 Task: Add the task  Implement a new virtual private network (VPN) system for a company to the section Code Crushers in the project AgileMentor and add a Due Date to the respective task as 2024/03/20
Action: Mouse moved to (76, 242)
Screenshot: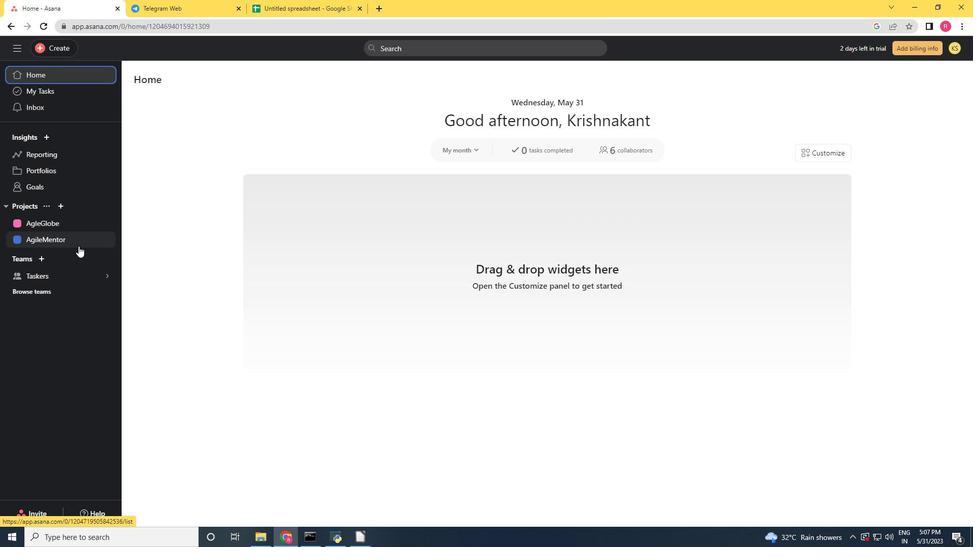 
Action: Mouse pressed left at (76, 242)
Screenshot: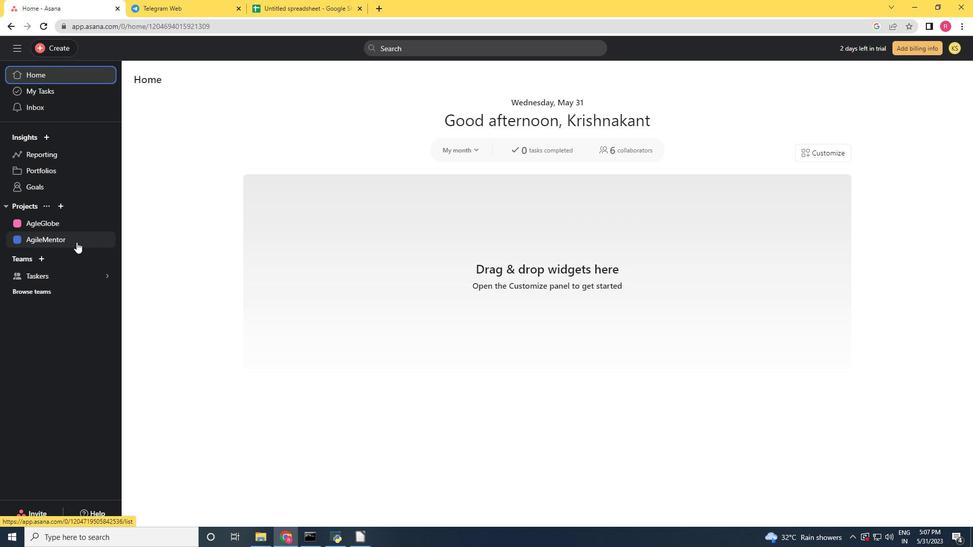
Action: Mouse moved to (517, 346)
Screenshot: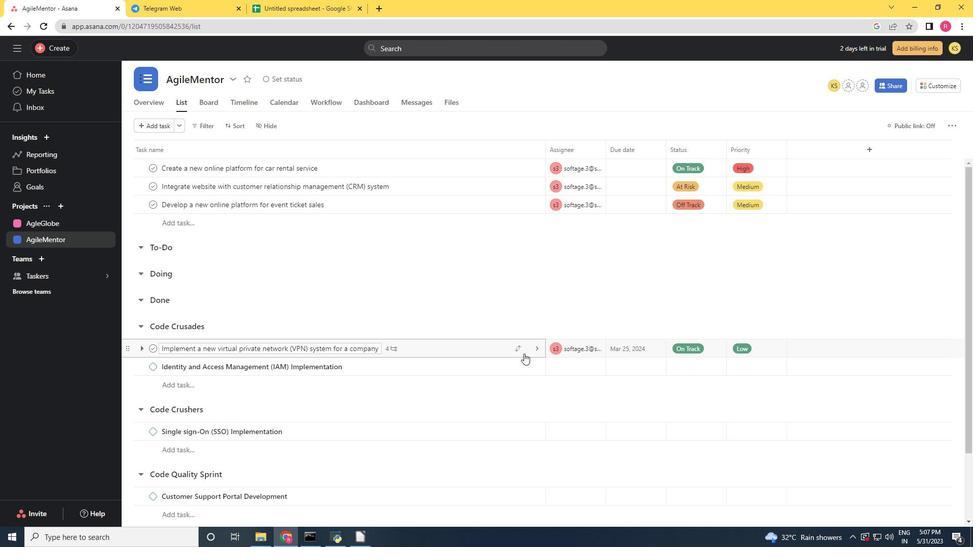 
Action: Mouse pressed left at (517, 346)
Screenshot: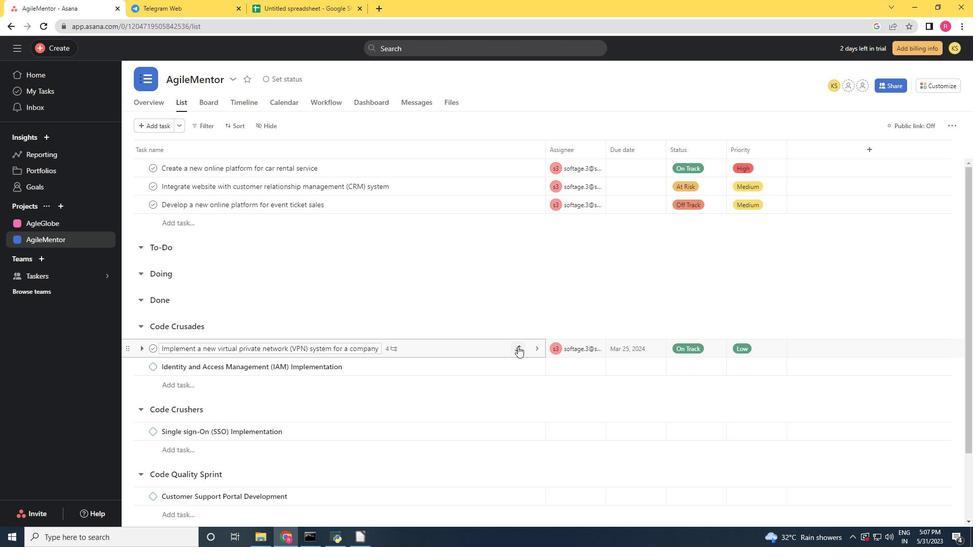 
Action: Mouse moved to (480, 290)
Screenshot: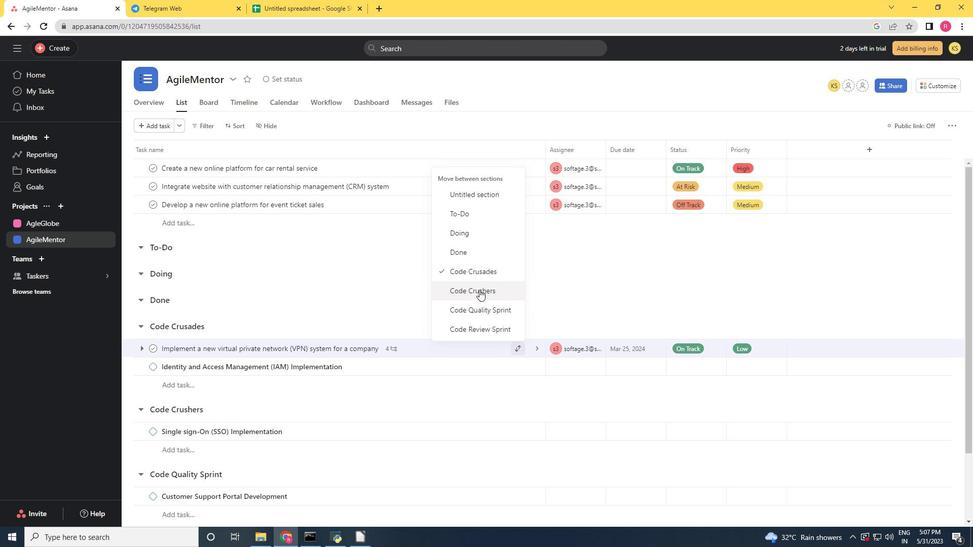 
Action: Mouse pressed left at (480, 290)
Screenshot: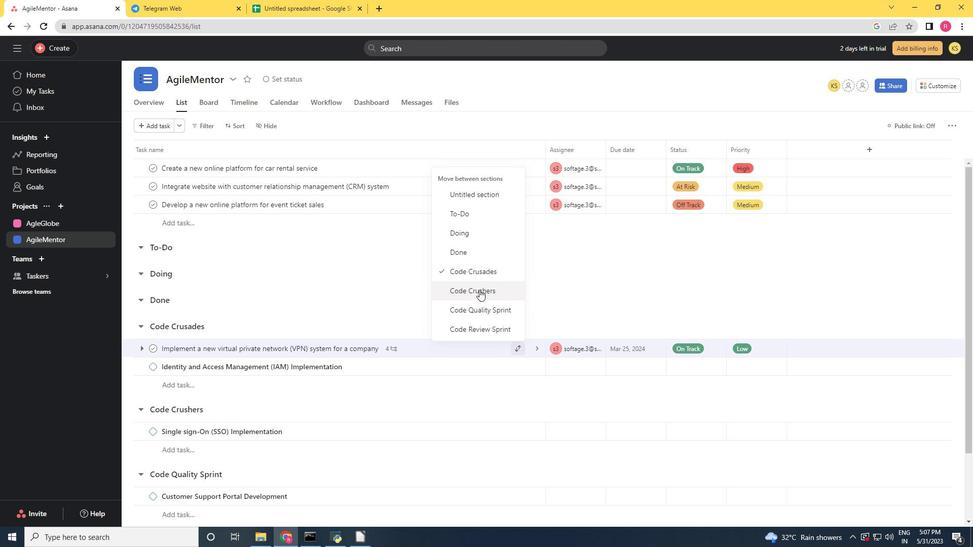 
Action: Mouse moved to (489, 416)
Screenshot: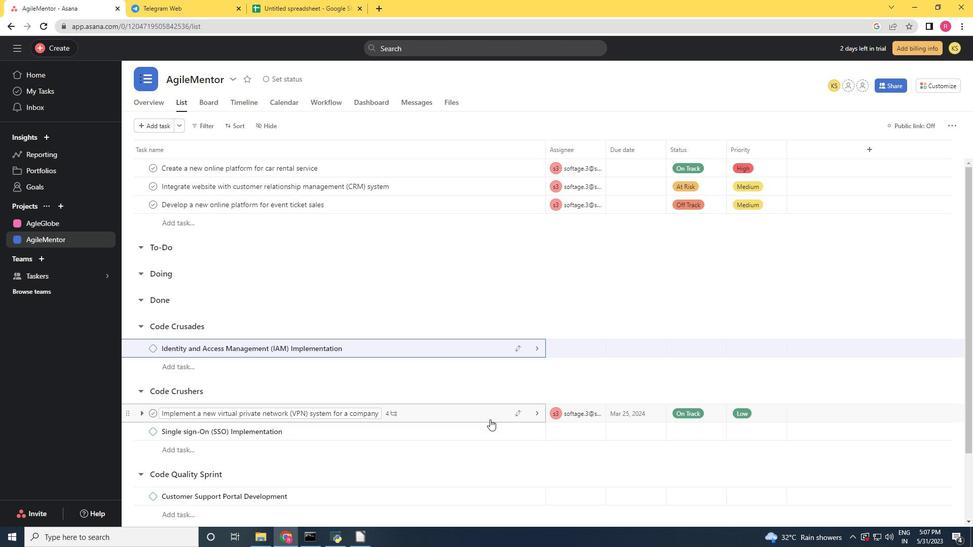 
Action: Mouse pressed left at (489, 416)
Screenshot: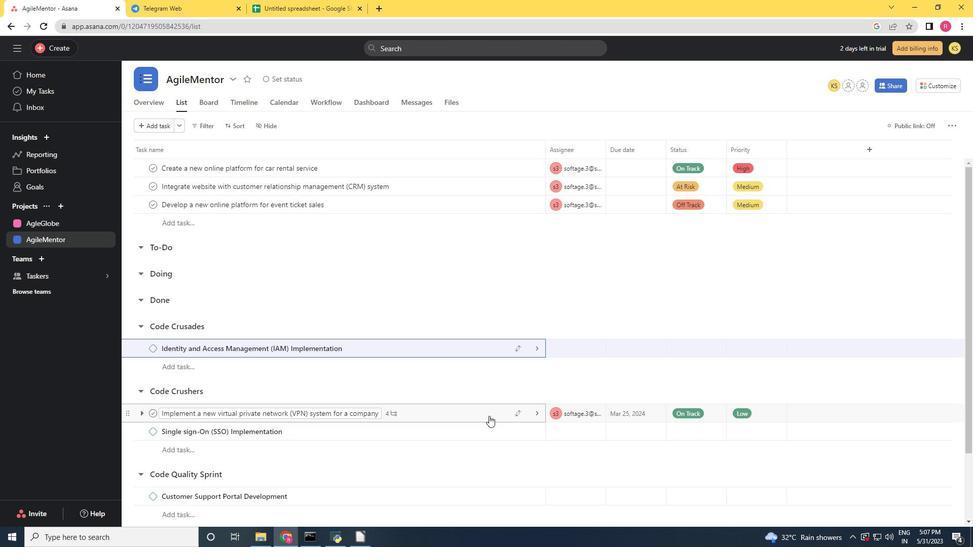 
Action: Mouse moved to (771, 219)
Screenshot: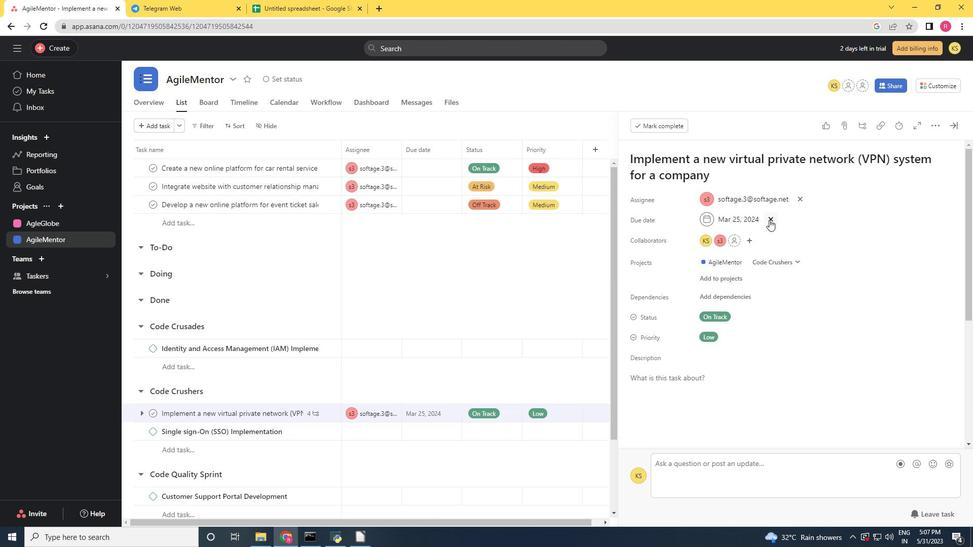 
Action: Mouse pressed left at (771, 219)
Screenshot: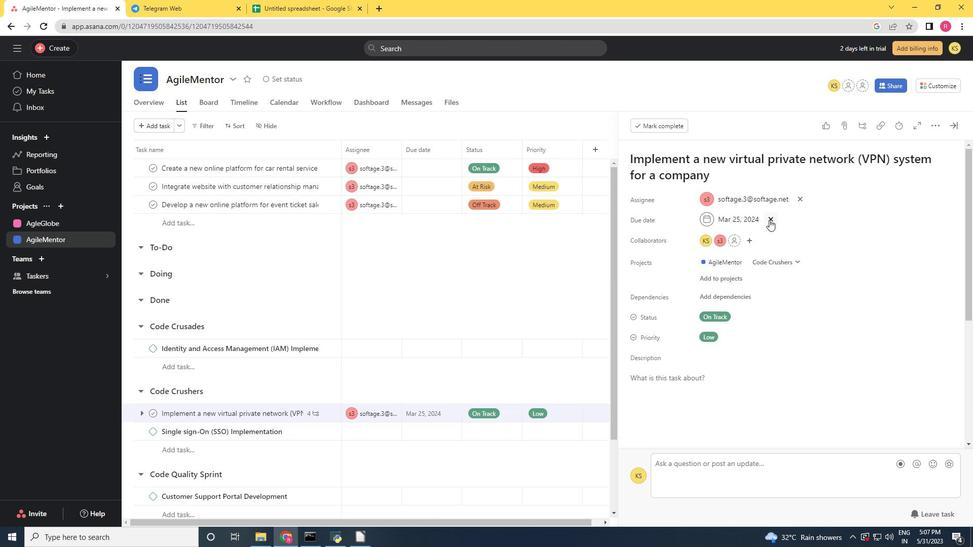 
Action: Mouse moved to (726, 221)
Screenshot: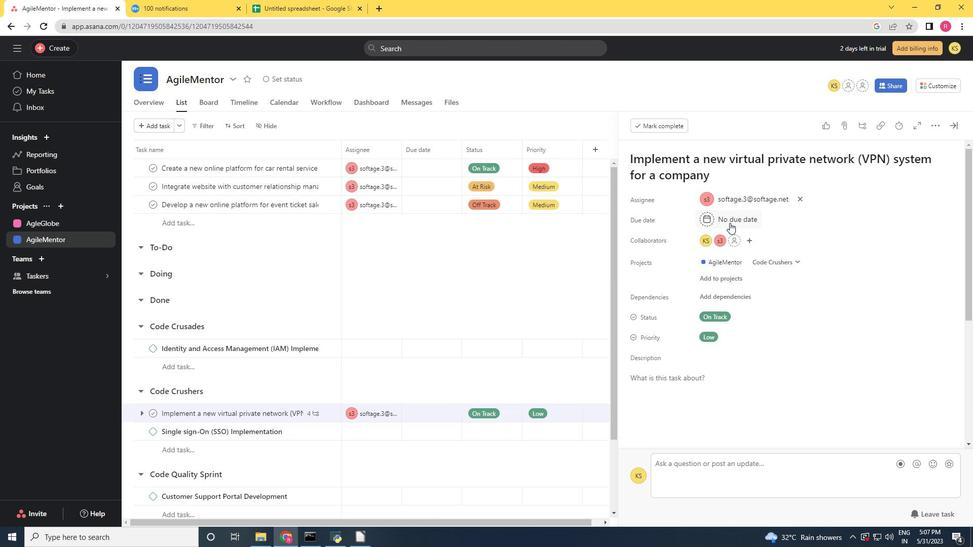 
Action: Mouse pressed left at (726, 221)
Screenshot: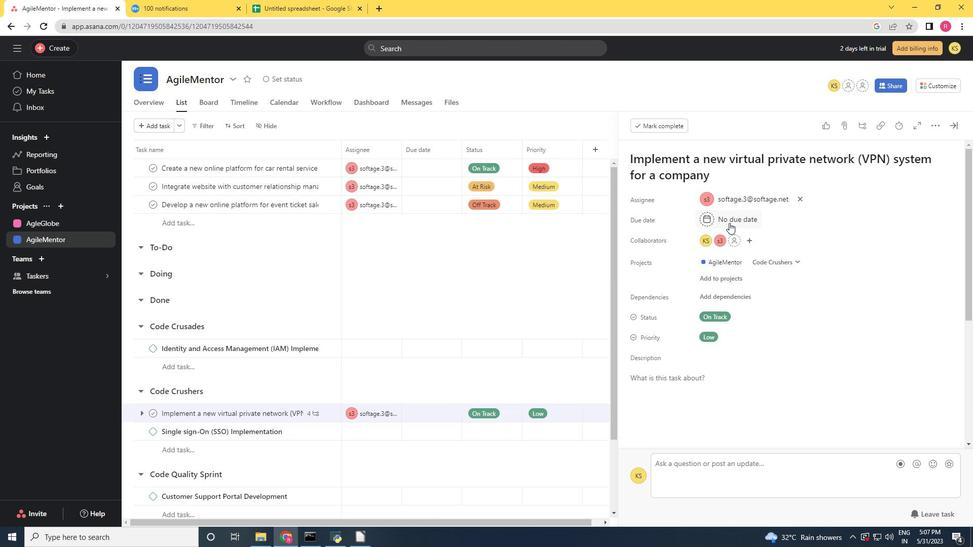 
Action: Mouse moved to (821, 268)
Screenshot: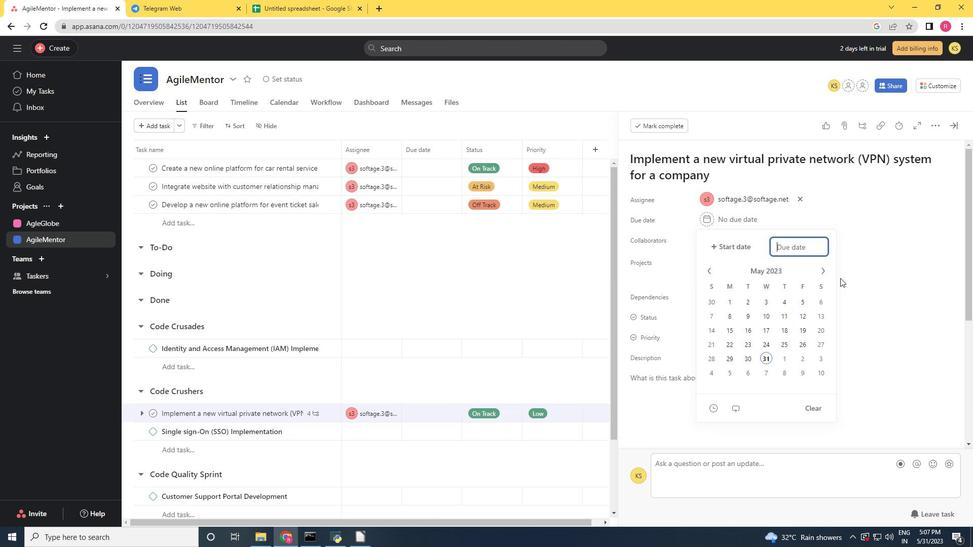 
Action: Mouse pressed left at (821, 268)
Screenshot: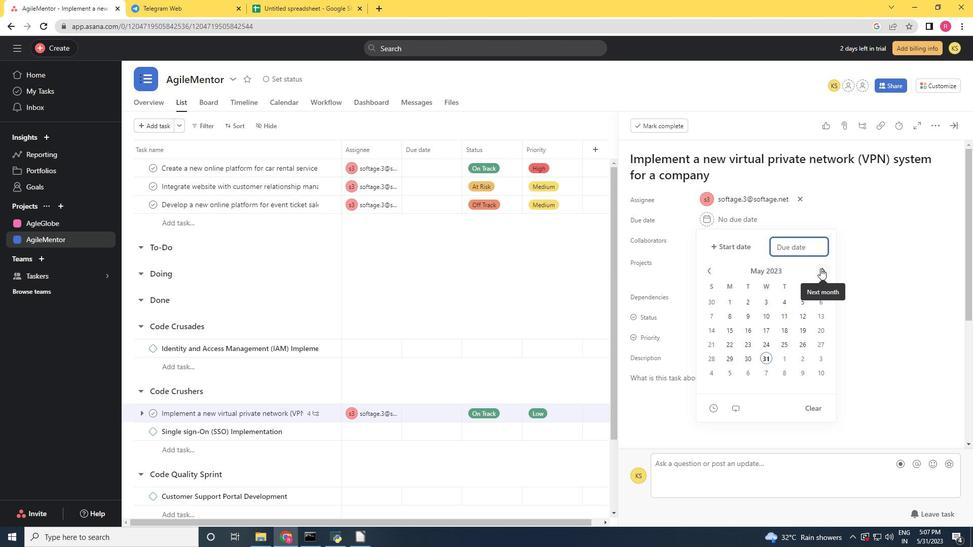 
Action: Mouse pressed left at (821, 268)
Screenshot: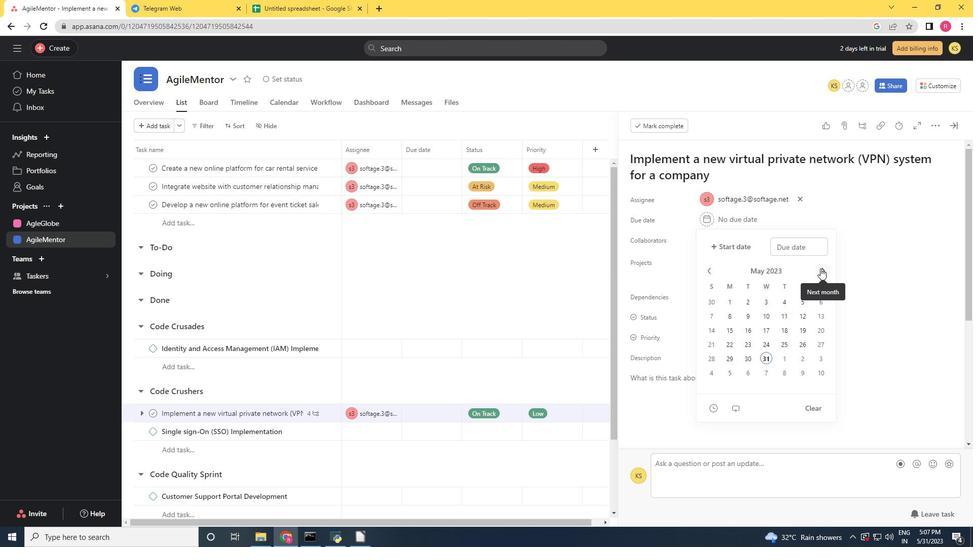 
Action: Mouse pressed left at (821, 268)
Screenshot: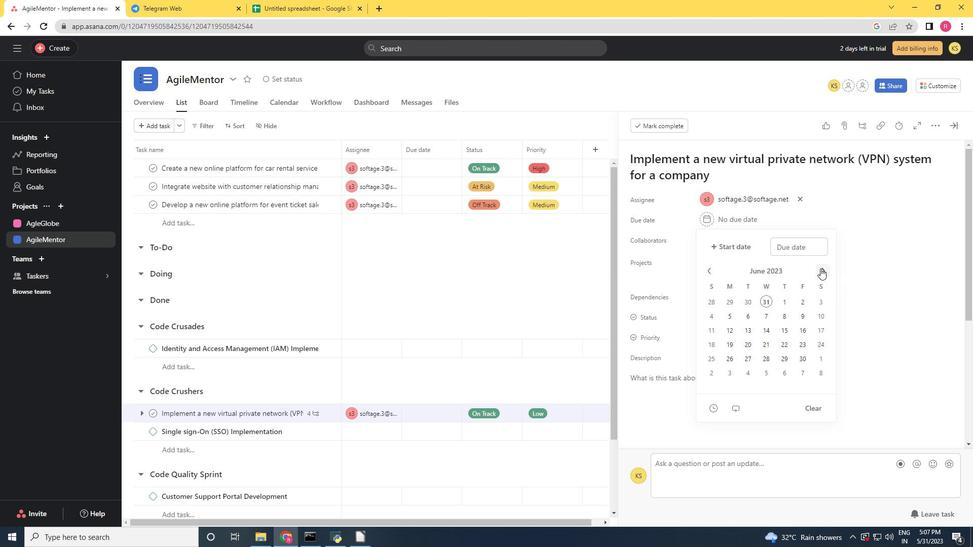 
Action: Mouse pressed left at (821, 268)
Screenshot: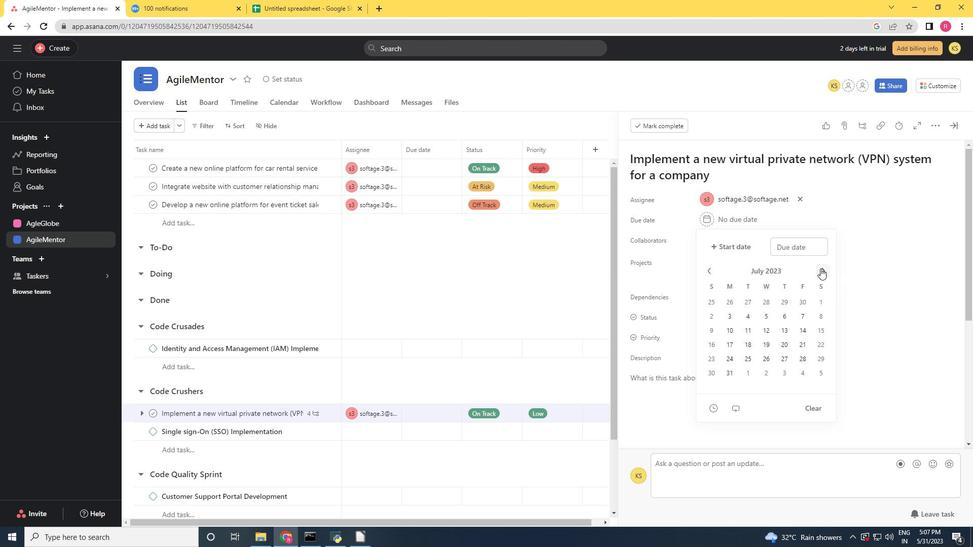 
Action: Mouse pressed left at (821, 268)
Screenshot: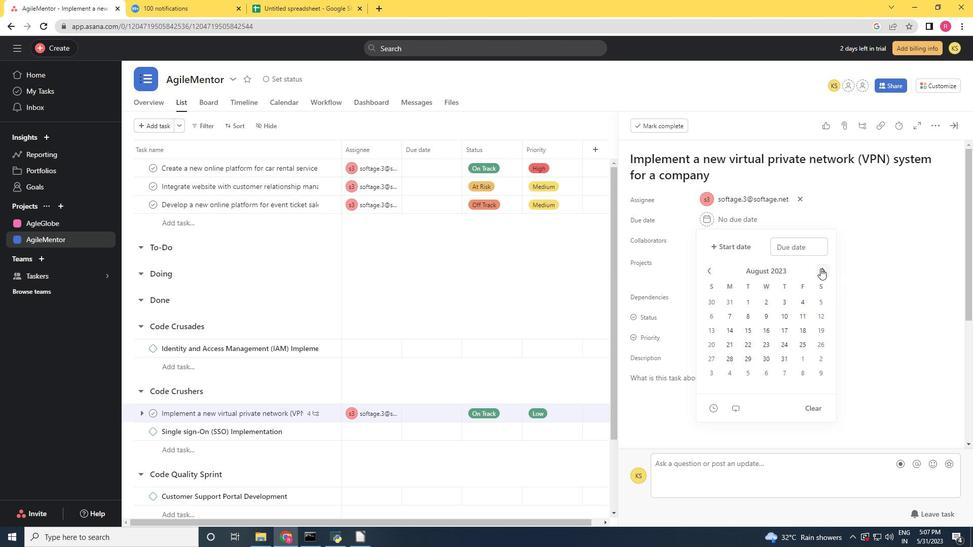 
Action: Mouse pressed left at (821, 268)
Screenshot: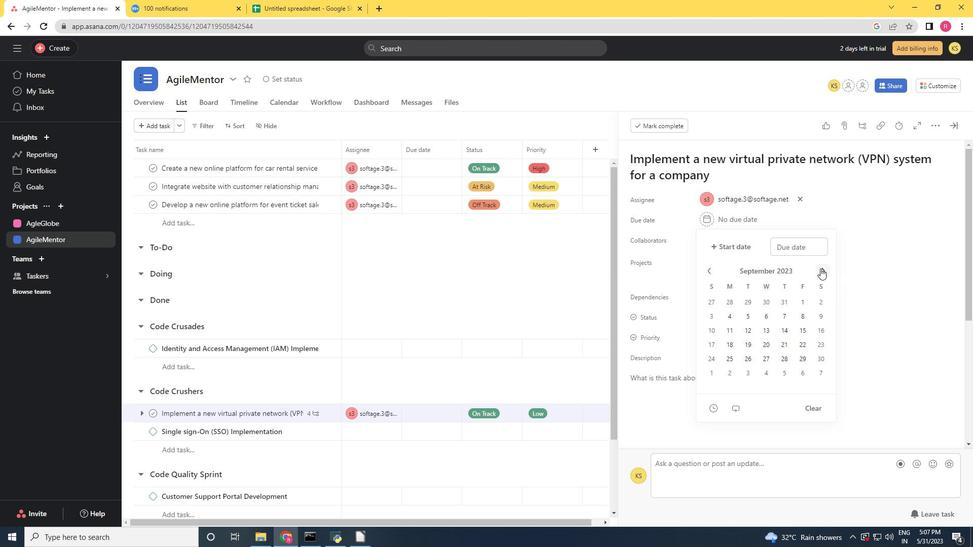 
Action: Mouse pressed left at (821, 268)
Screenshot: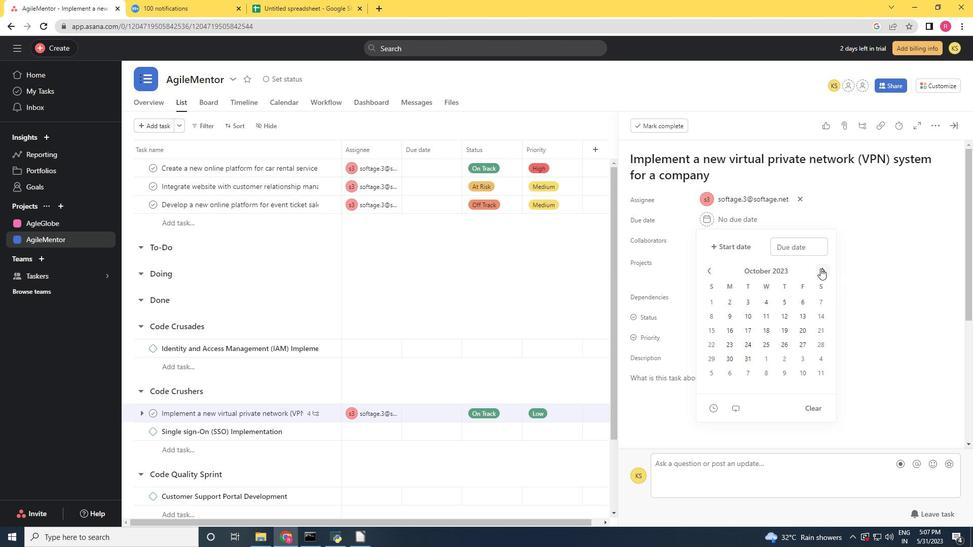 
Action: Mouse pressed left at (821, 268)
Screenshot: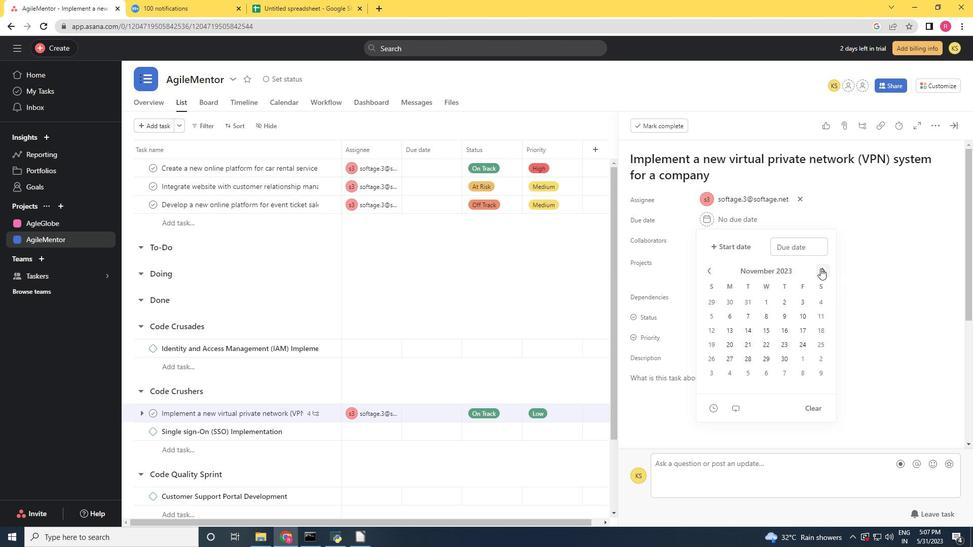 
Action: Mouse pressed left at (821, 268)
Screenshot: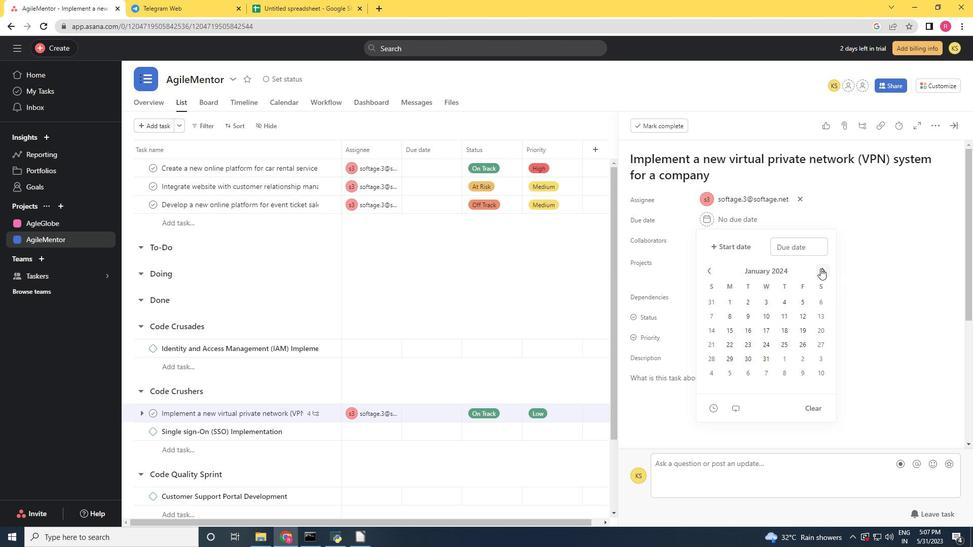 
Action: Mouse pressed left at (821, 268)
Screenshot: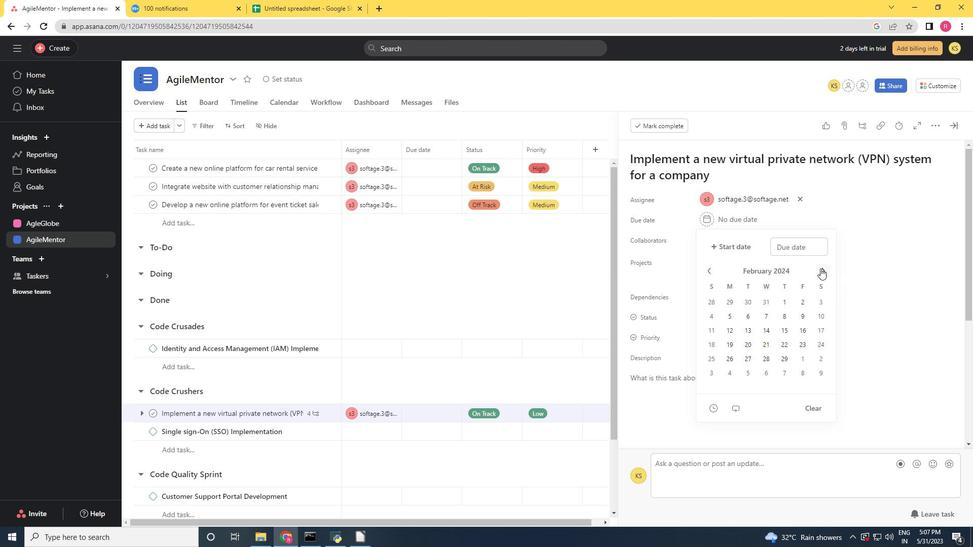 
Action: Mouse moved to (774, 342)
Screenshot: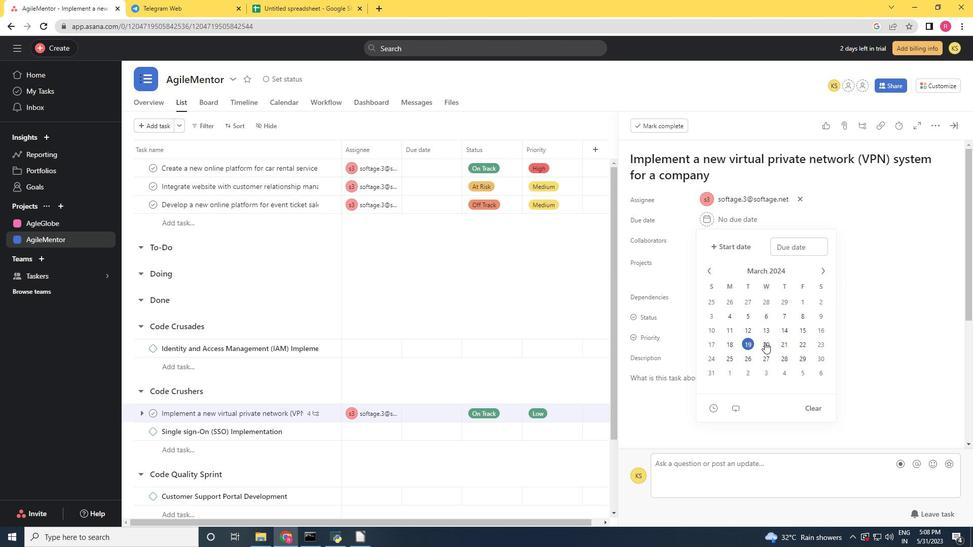 
Action: Mouse pressed left at (774, 342)
Screenshot: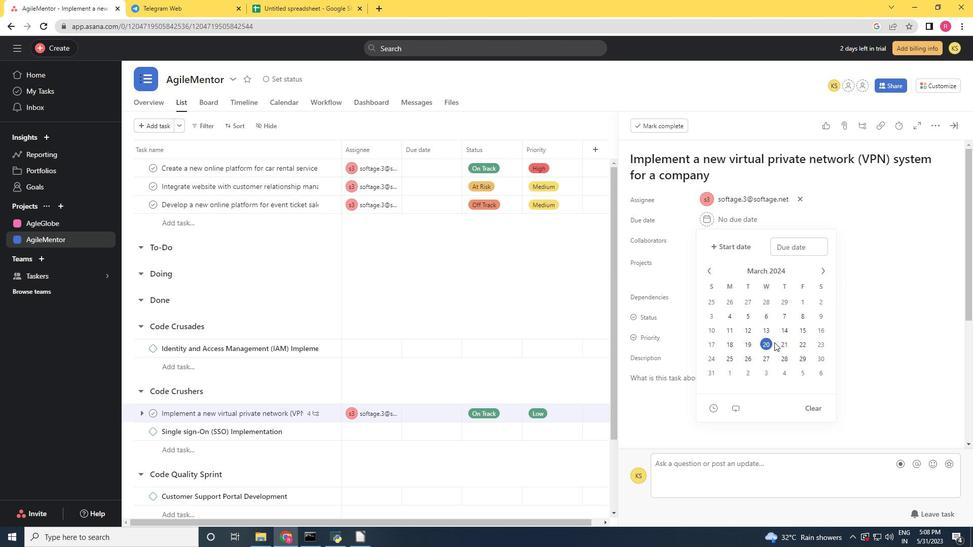 
Action: Mouse moved to (769, 344)
Screenshot: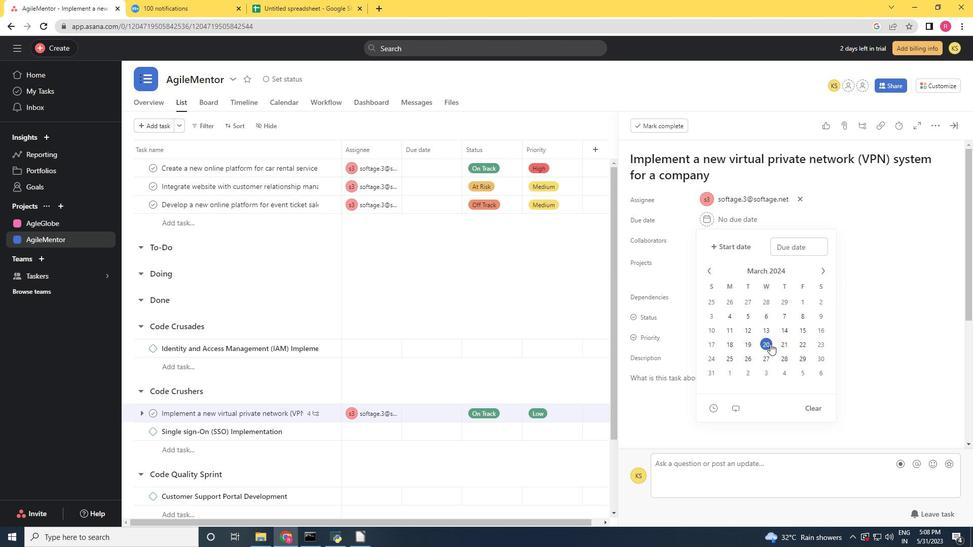 
Action: Mouse pressed left at (769, 344)
Screenshot: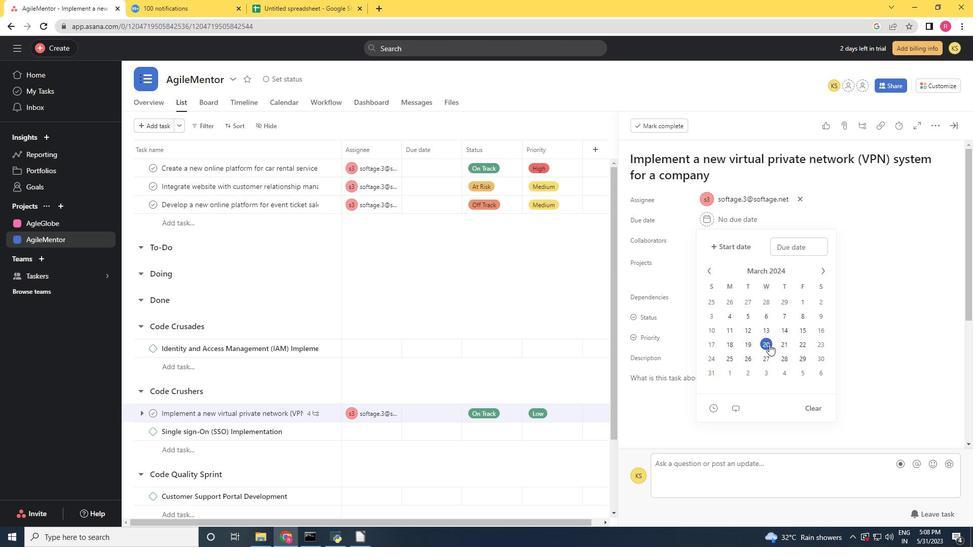 
Action: Mouse moved to (902, 306)
Screenshot: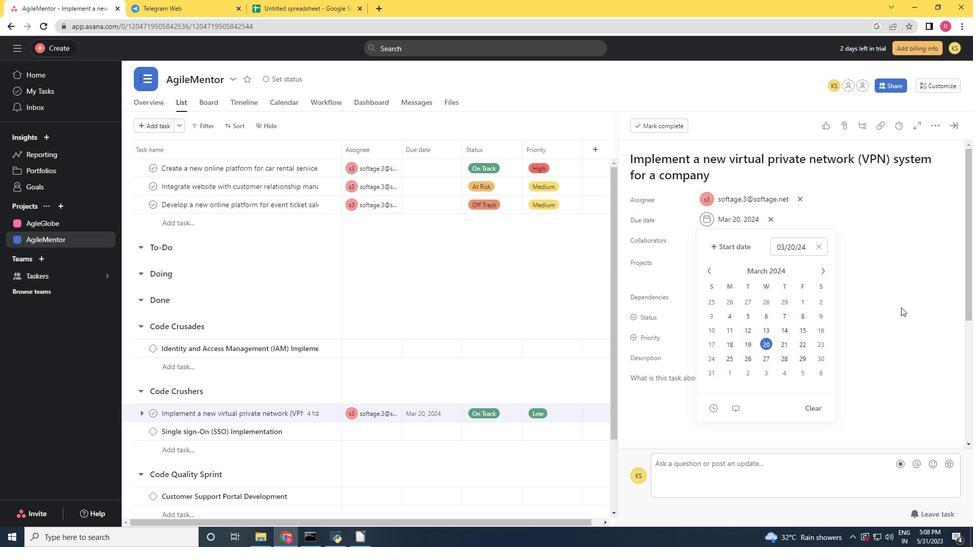 
Action: Mouse pressed left at (902, 306)
Screenshot: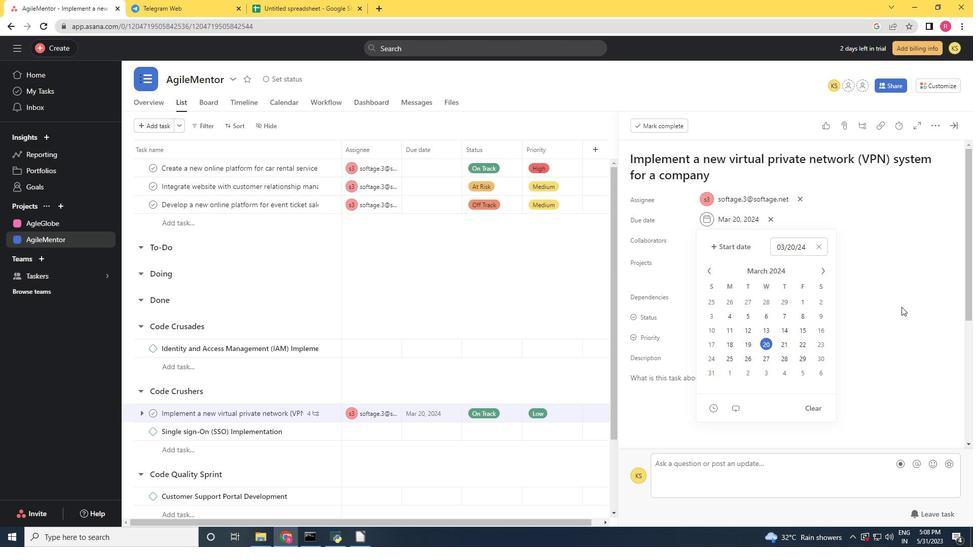 
Action: Mouse moved to (898, 304)
Screenshot: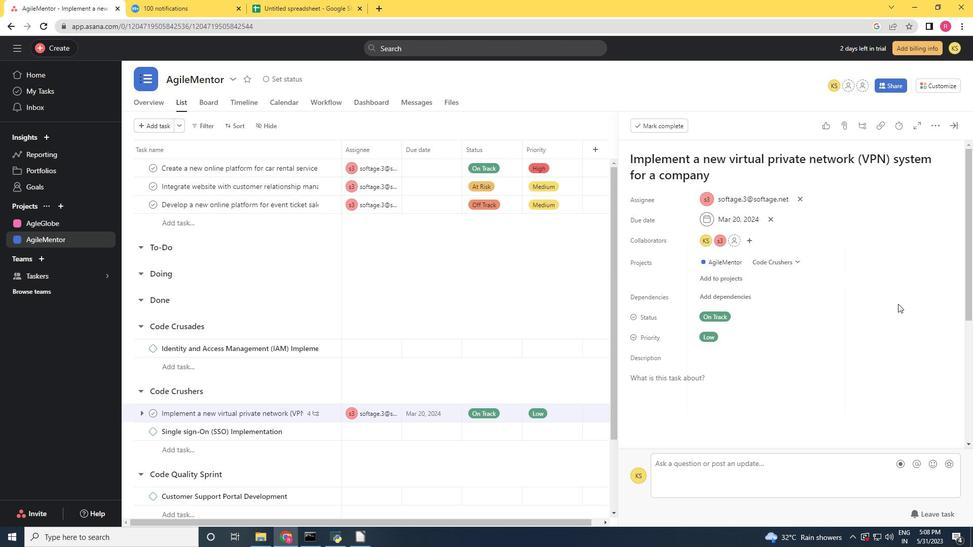
